 Task: Look for gluten-free products in the category "Cookies".
Action: Mouse moved to (758, 290)
Screenshot: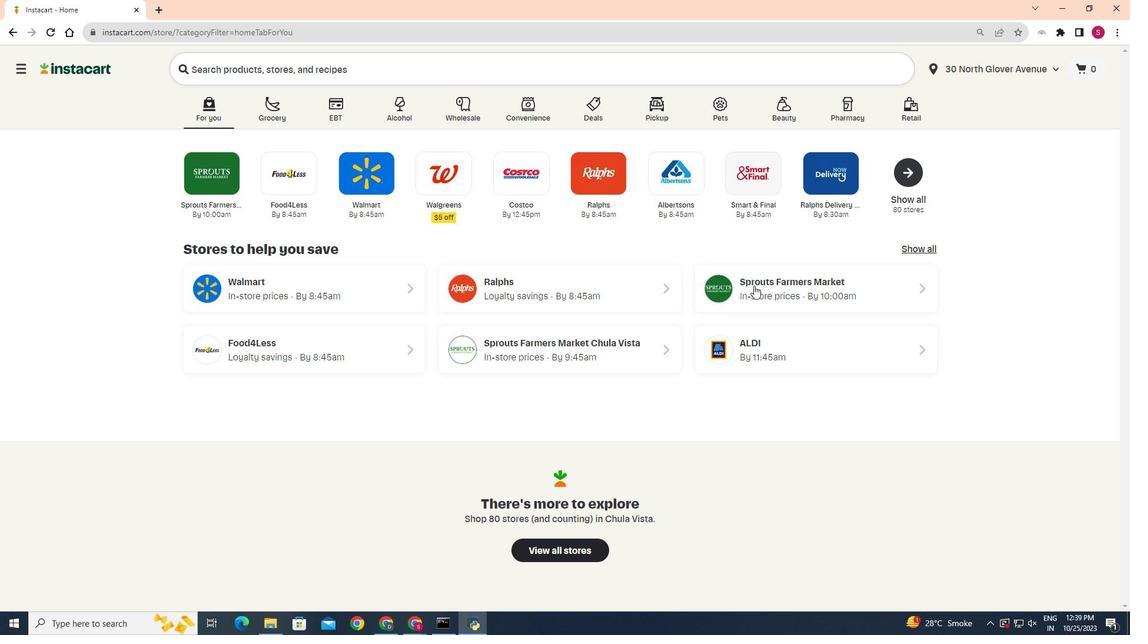 
Action: Mouse pressed left at (758, 290)
Screenshot: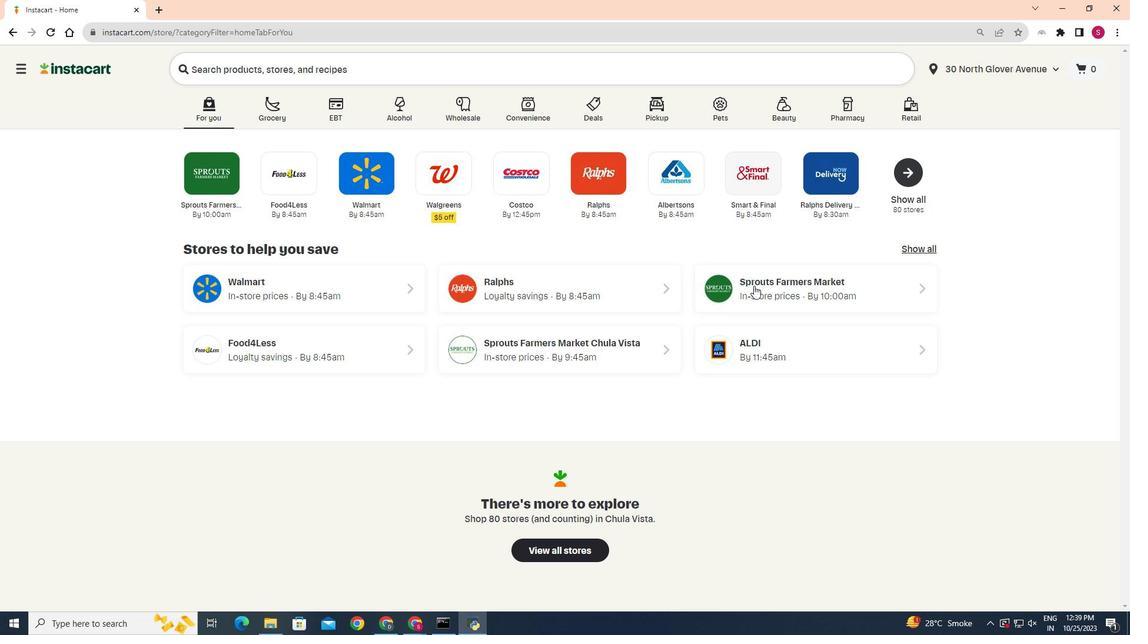 
Action: Mouse moved to (77, 515)
Screenshot: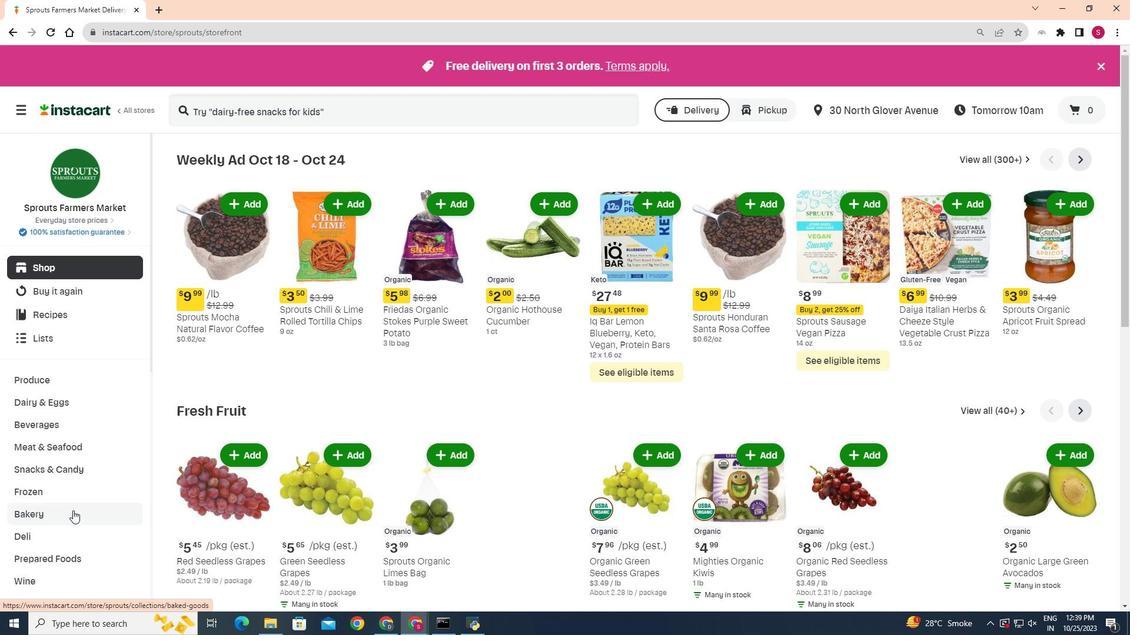 
Action: Mouse pressed left at (77, 515)
Screenshot: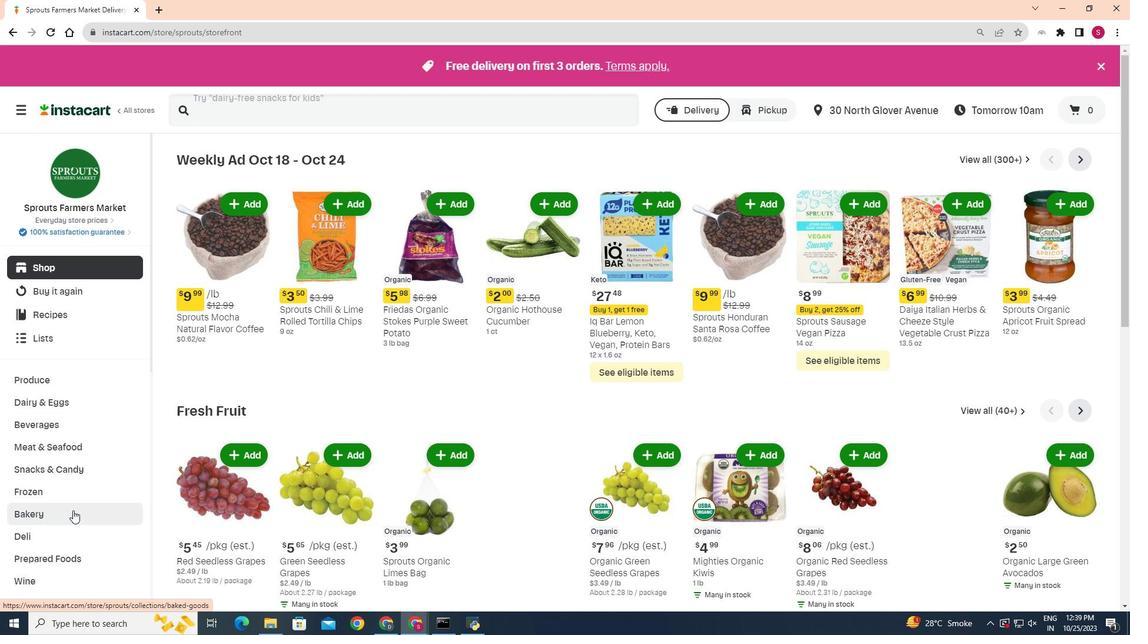 
Action: Mouse moved to (400, 199)
Screenshot: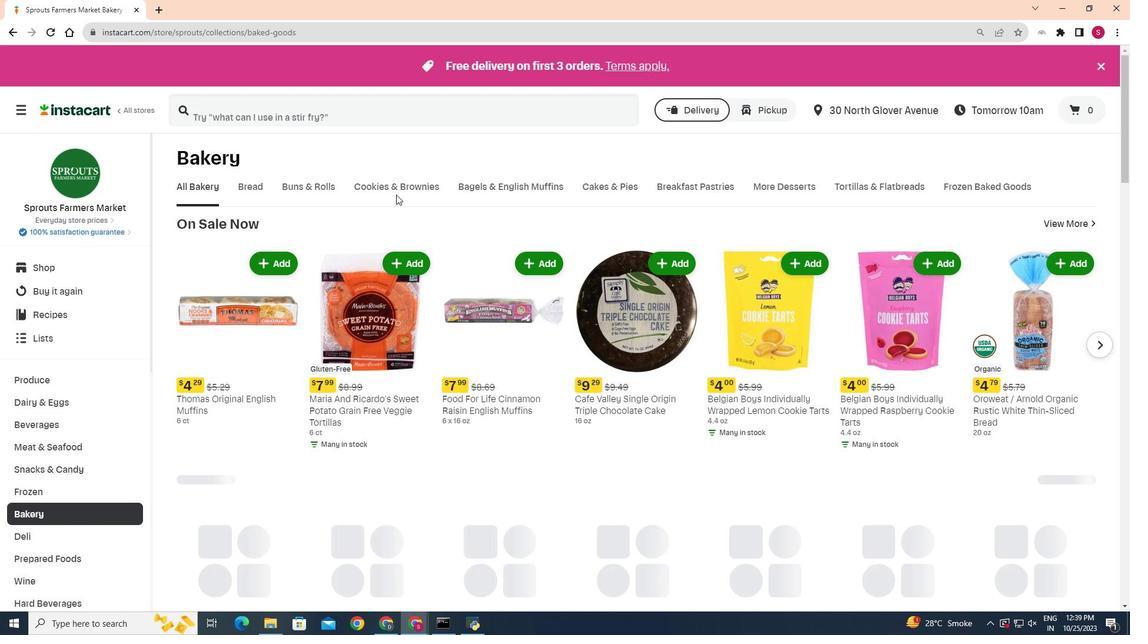 
Action: Mouse pressed left at (400, 199)
Screenshot: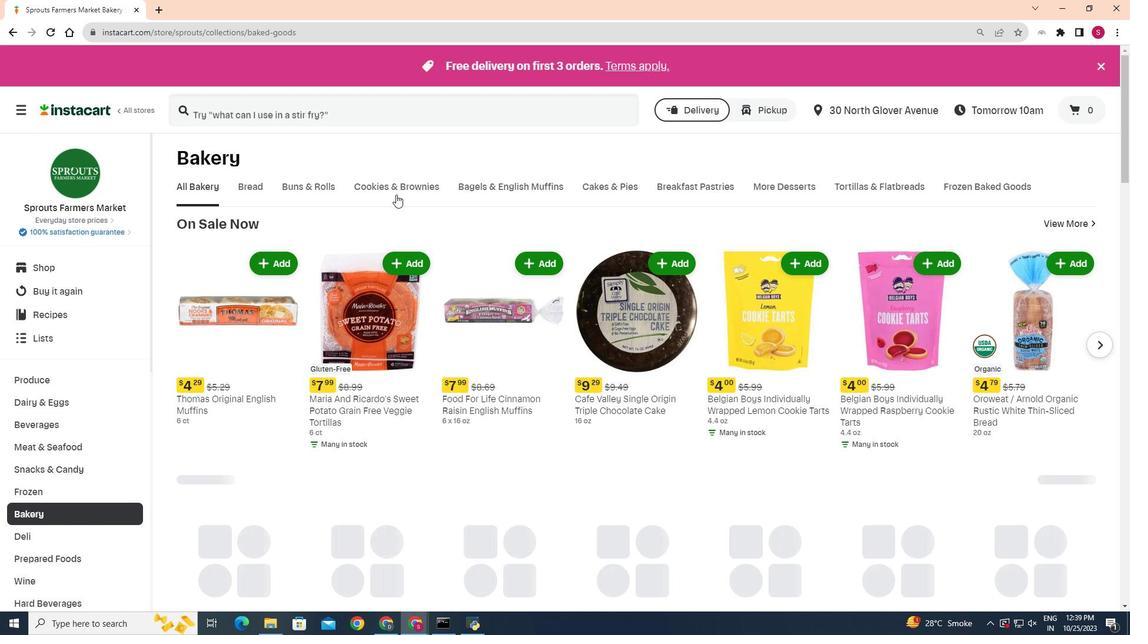
Action: Mouse moved to (281, 243)
Screenshot: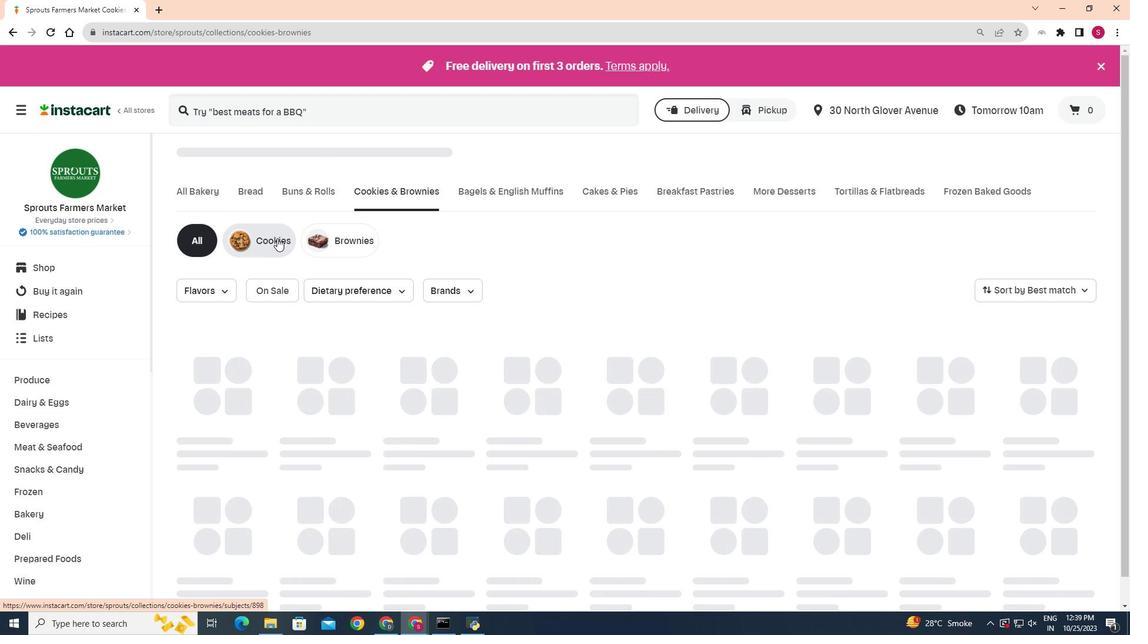 
Action: Mouse pressed left at (281, 243)
Screenshot: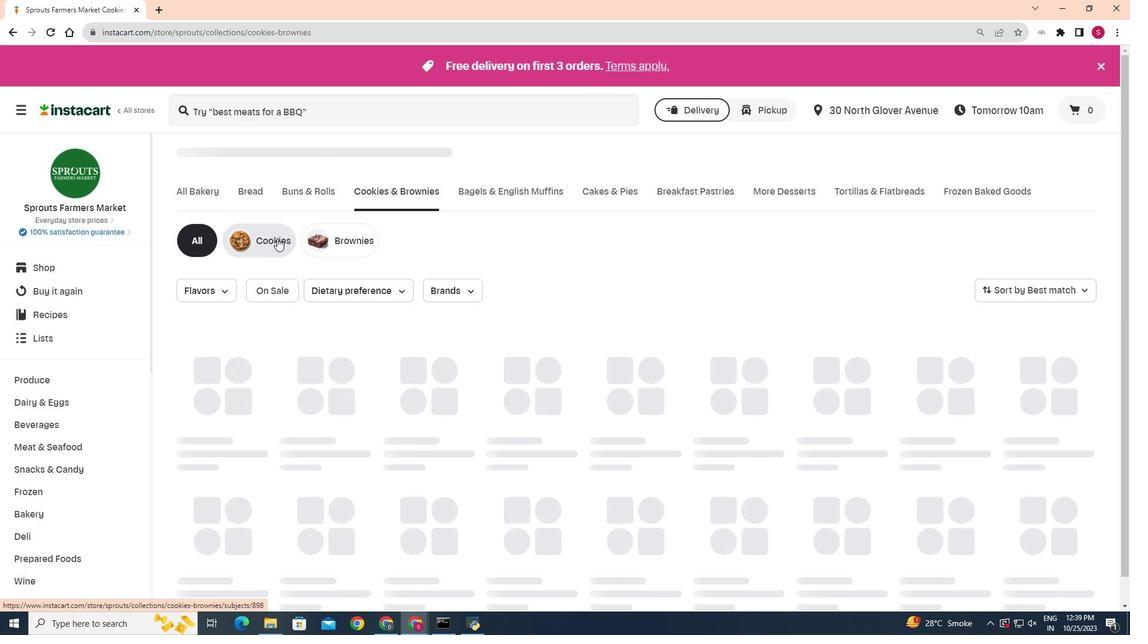 
Action: Mouse moved to (401, 289)
Screenshot: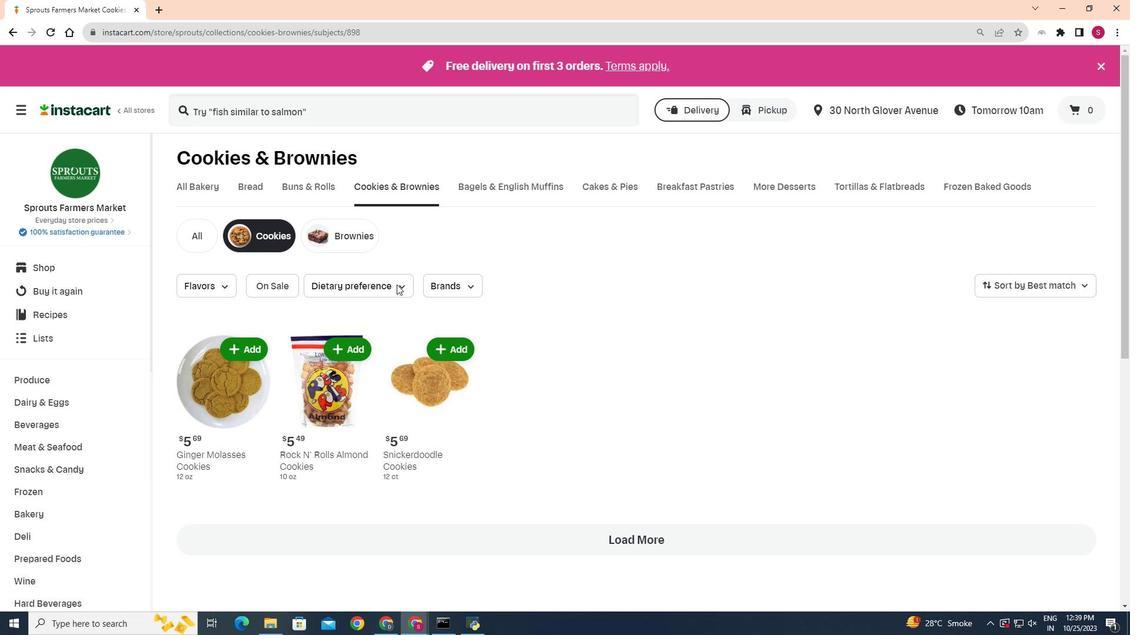 
Action: Mouse pressed left at (401, 289)
Screenshot: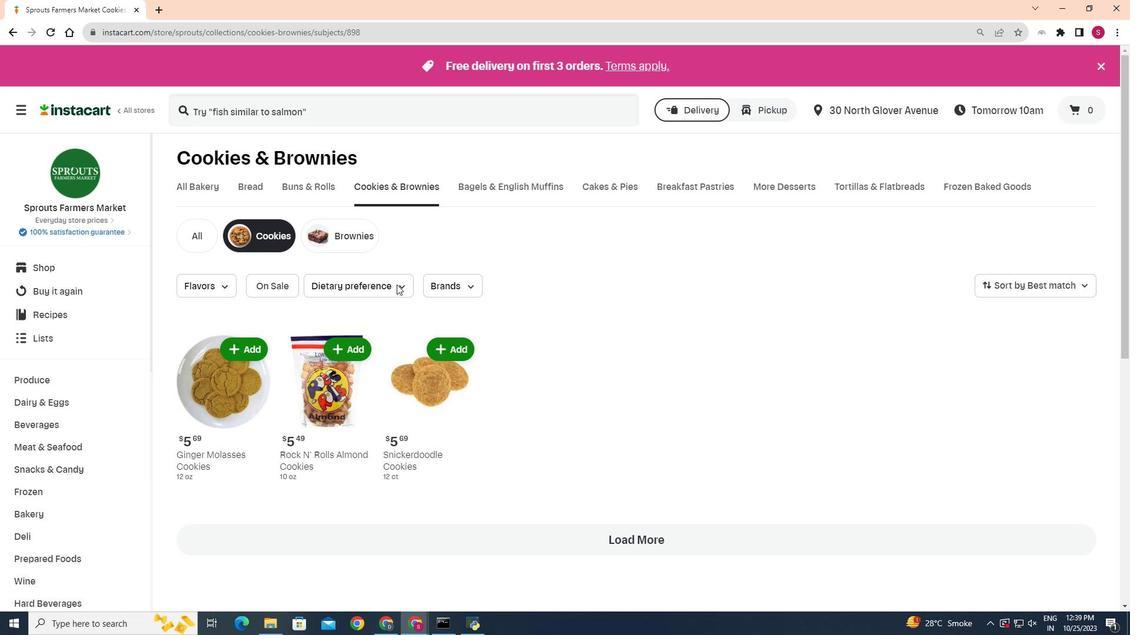 
Action: Mouse moved to (407, 291)
Screenshot: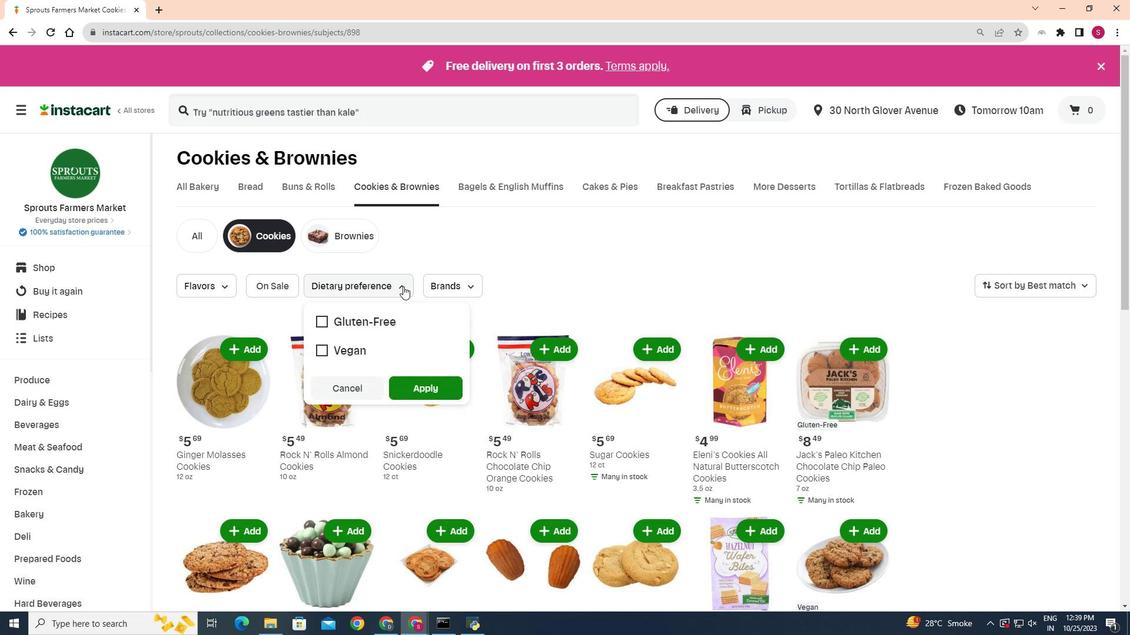 
Action: Mouse pressed left at (407, 291)
Screenshot: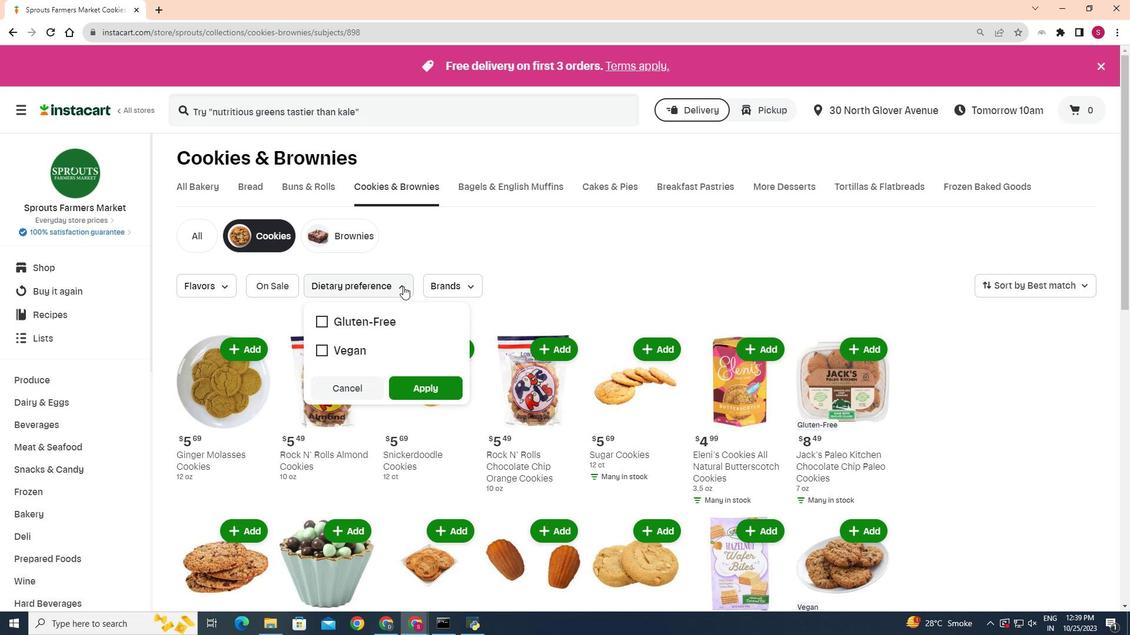 
Action: Mouse moved to (325, 324)
Screenshot: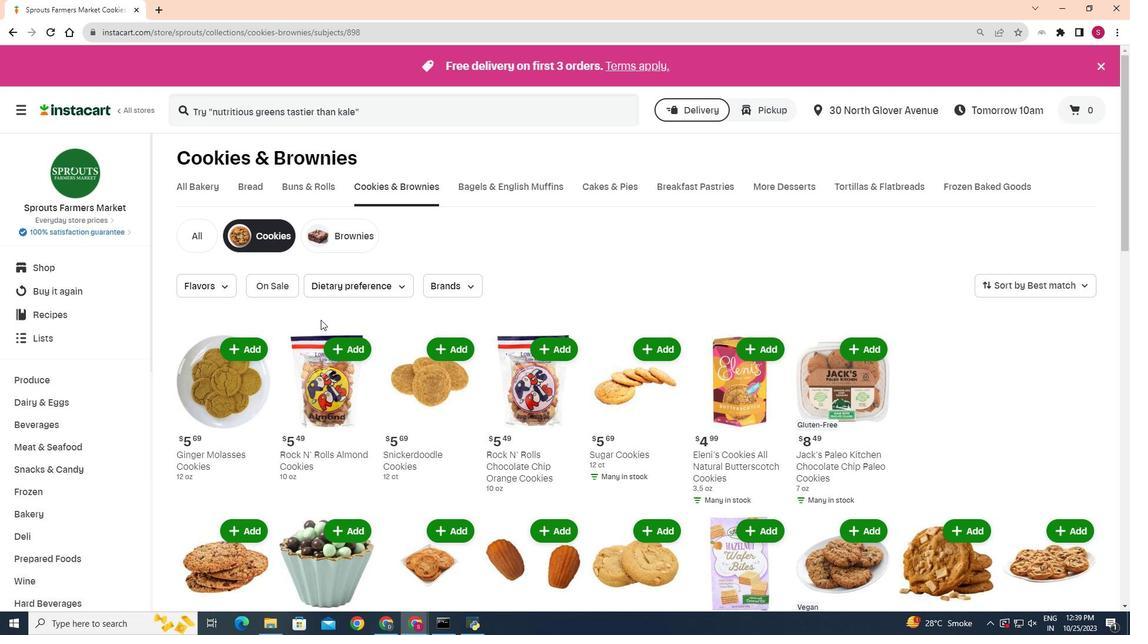 
Action: Mouse pressed left at (325, 324)
Screenshot: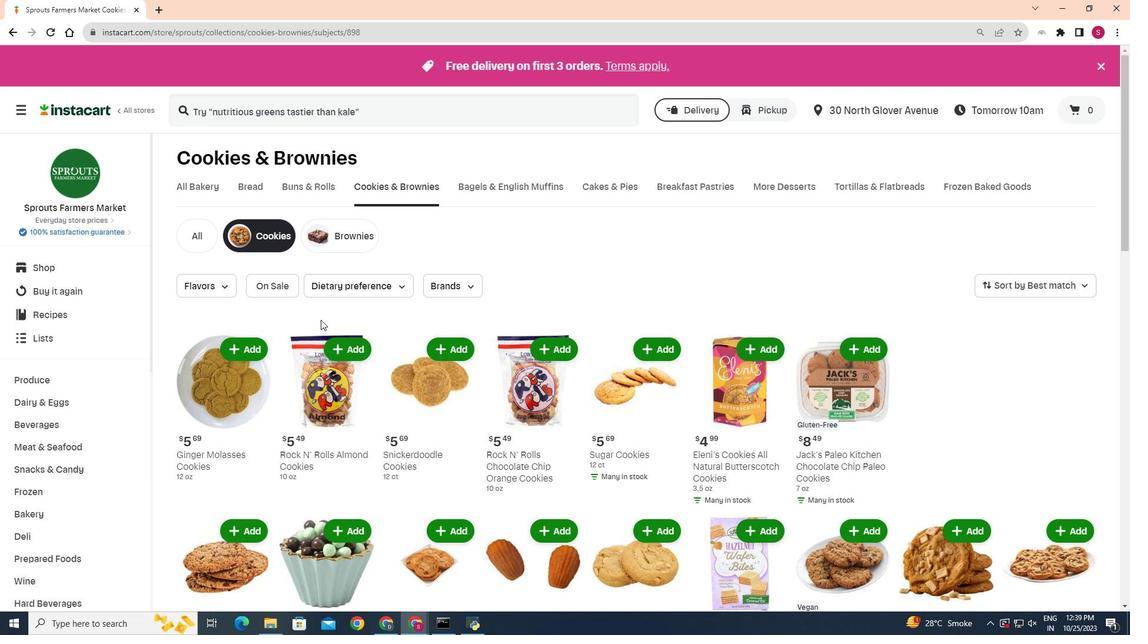 
Action: Mouse moved to (367, 293)
Screenshot: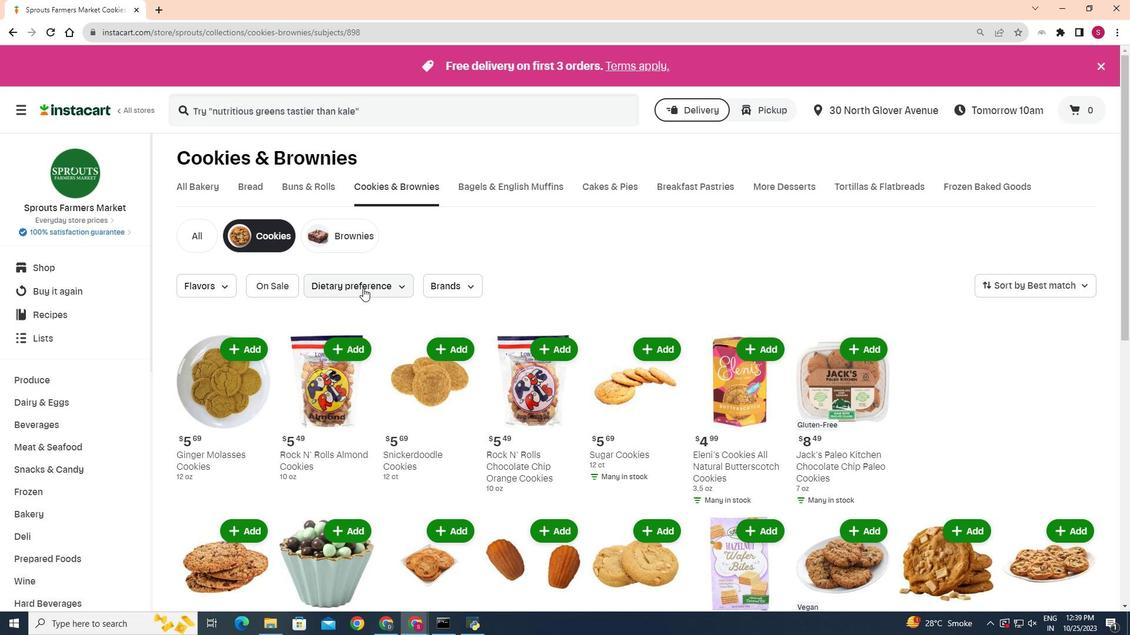 
Action: Mouse pressed left at (367, 293)
Screenshot: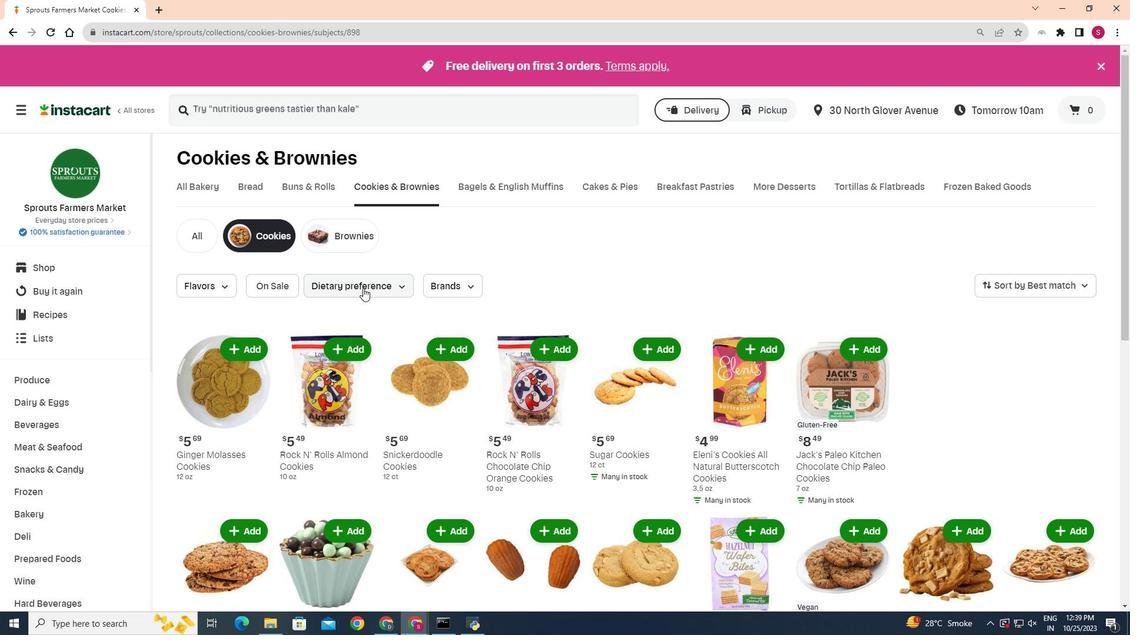 
Action: Mouse moved to (333, 327)
Screenshot: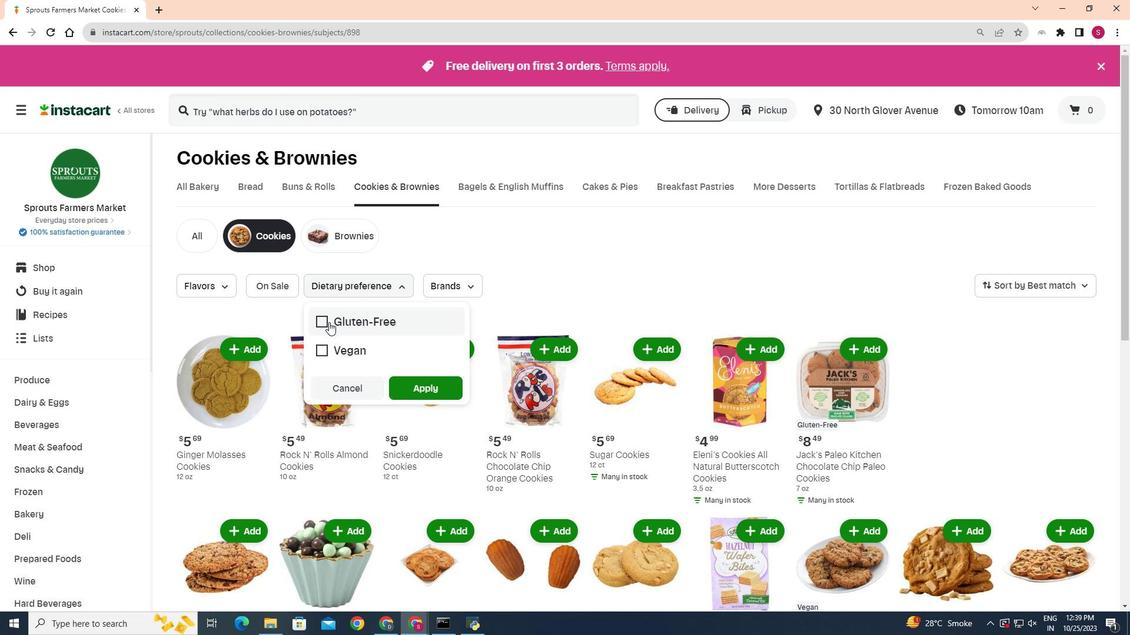 
Action: Mouse pressed left at (333, 327)
Screenshot: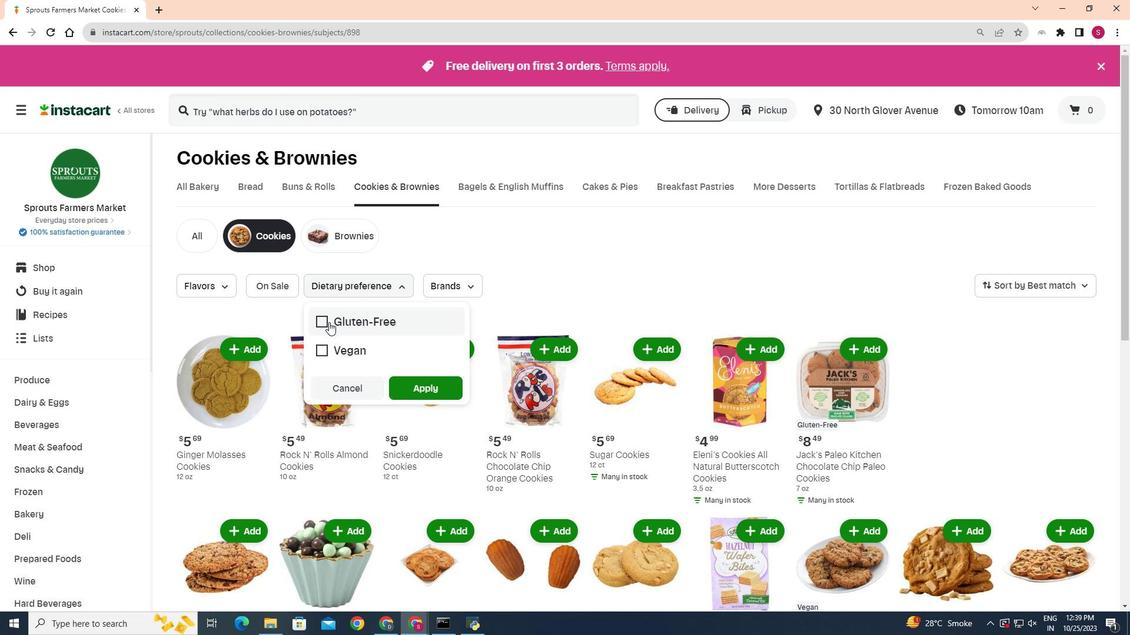
Action: Mouse moved to (423, 393)
Screenshot: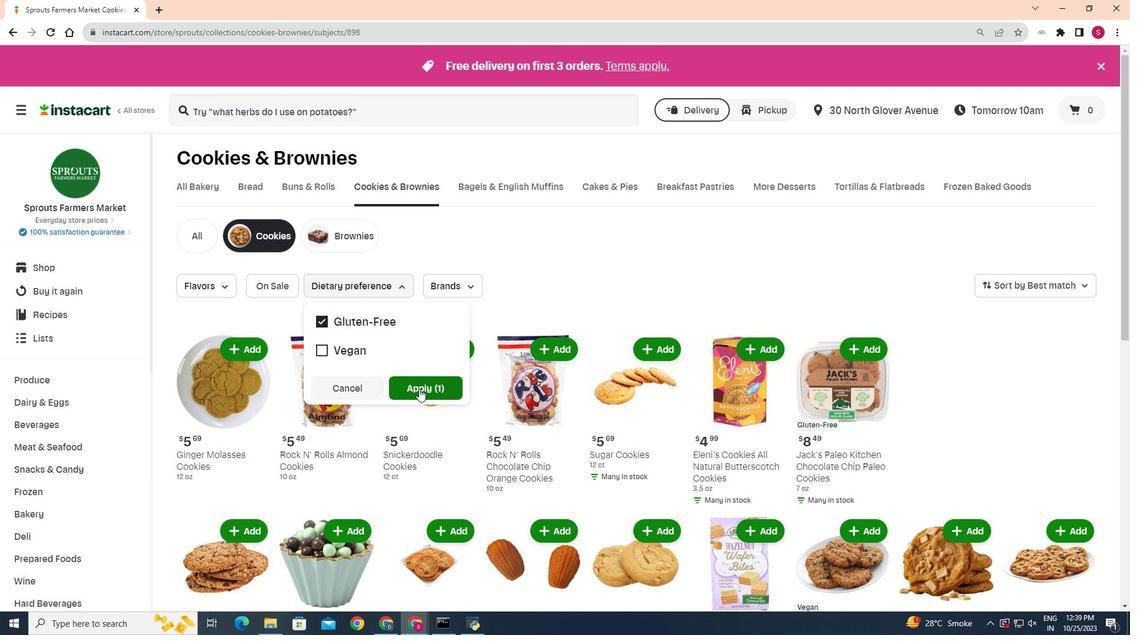 
Action: Mouse pressed left at (423, 393)
Screenshot: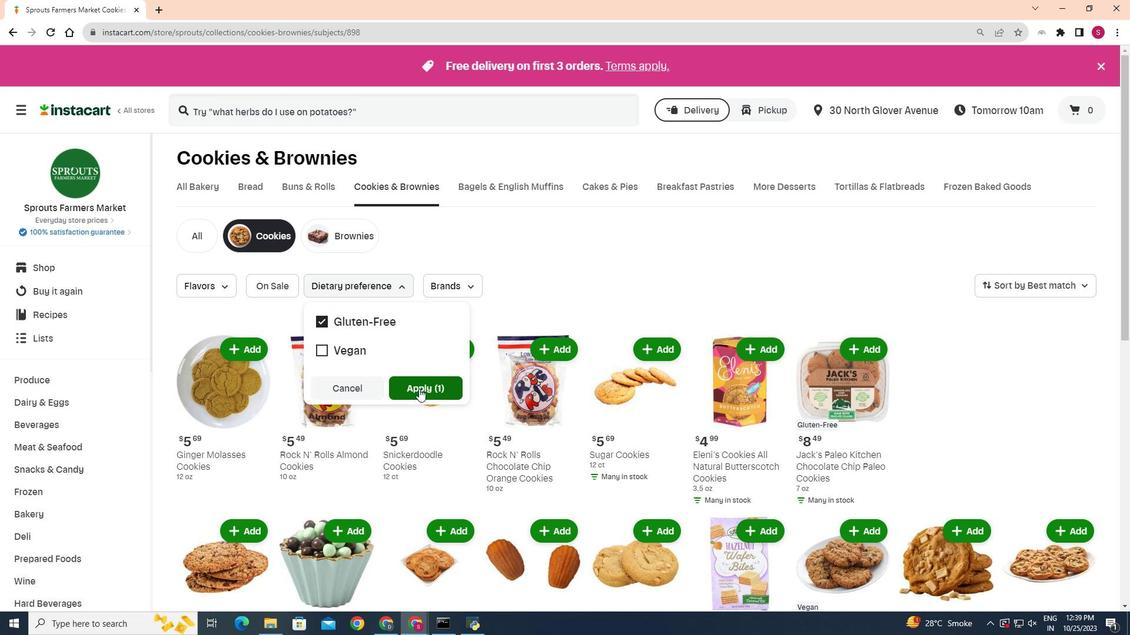 
Action: Mouse moved to (678, 379)
Screenshot: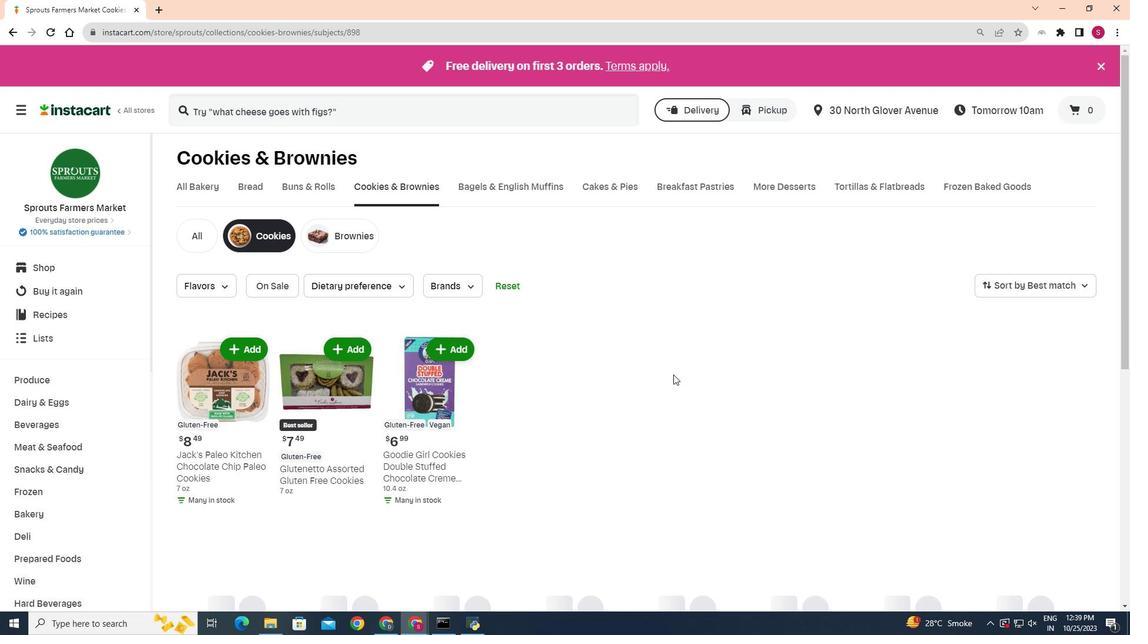 
